 Task: Check the percentage active listings of foyer in the last 1 year.
Action: Mouse moved to (301, 211)
Screenshot: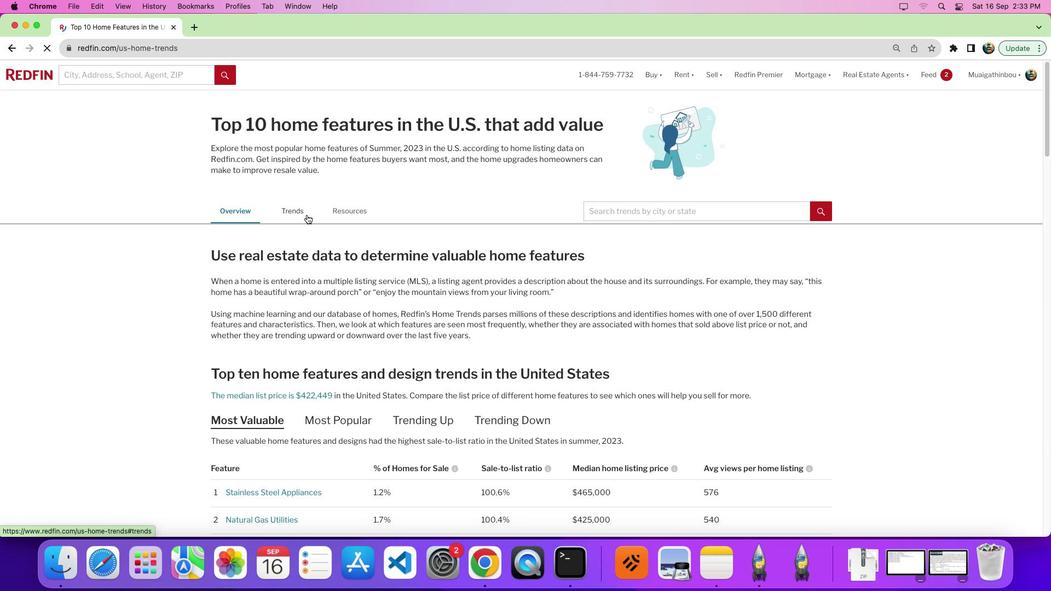 
Action: Mouse pressed left at (301, 211)
Screenshot: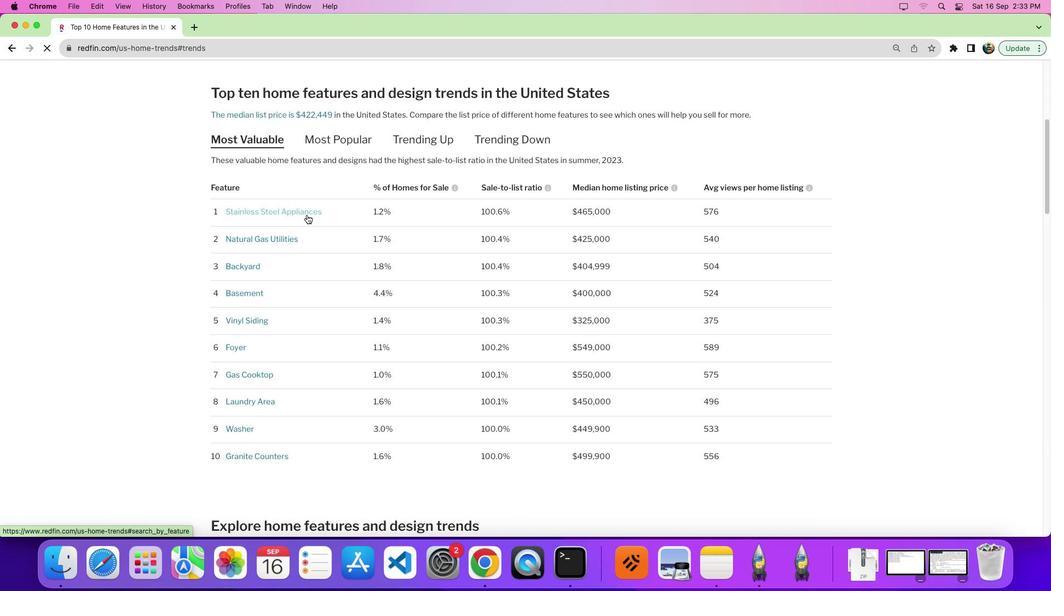 
Action: Mouse moved to (556, 259)
Screenshot: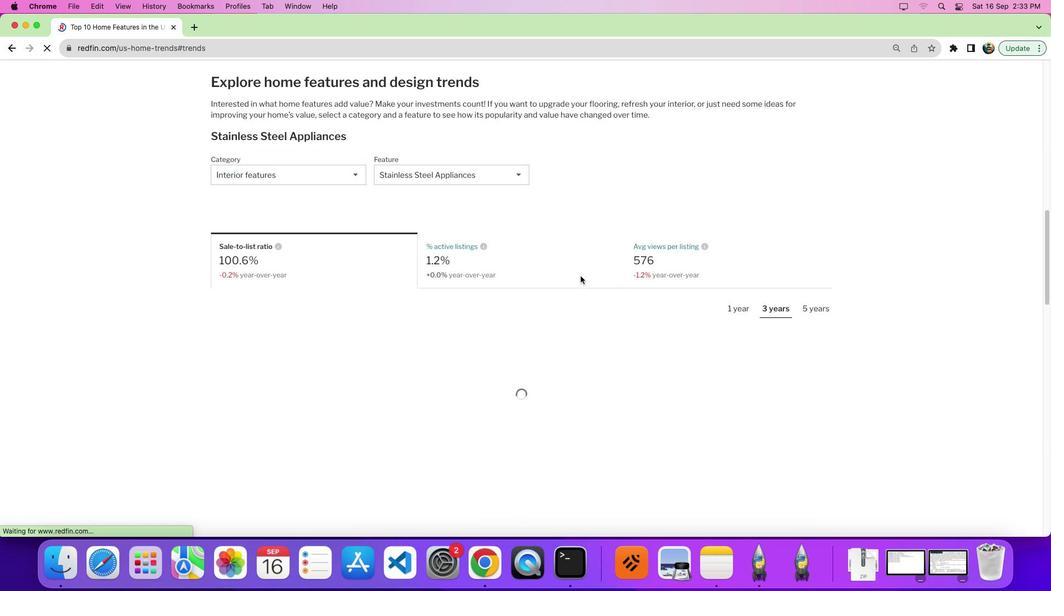 
Action: Mouse scrolled (556, 259) with delta (13, 47)
Screenshot: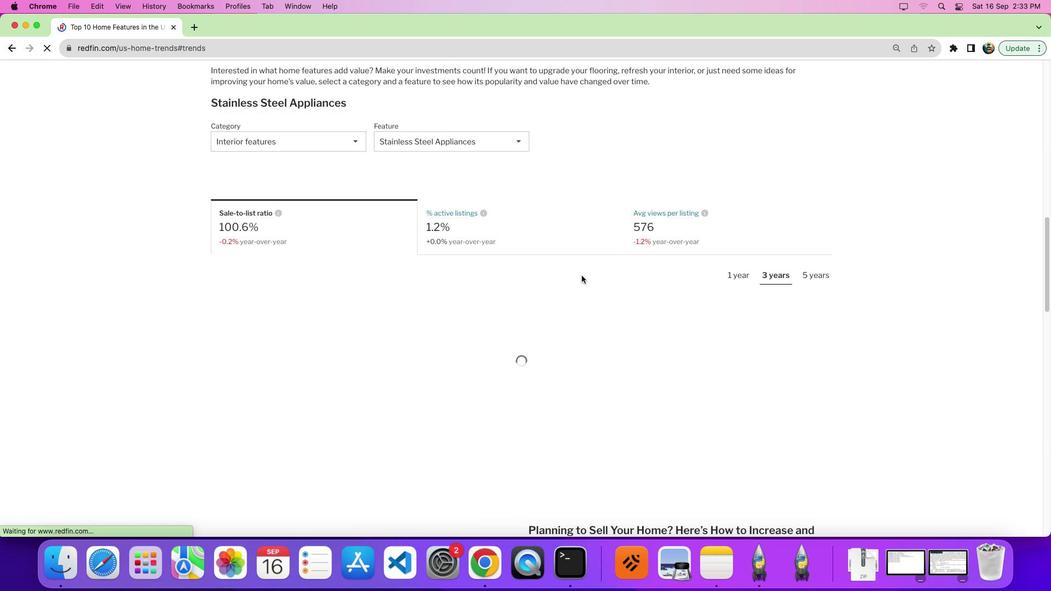 
Action: Mouse scrolled (556, 259) with delta (13, 47)
Screenshot: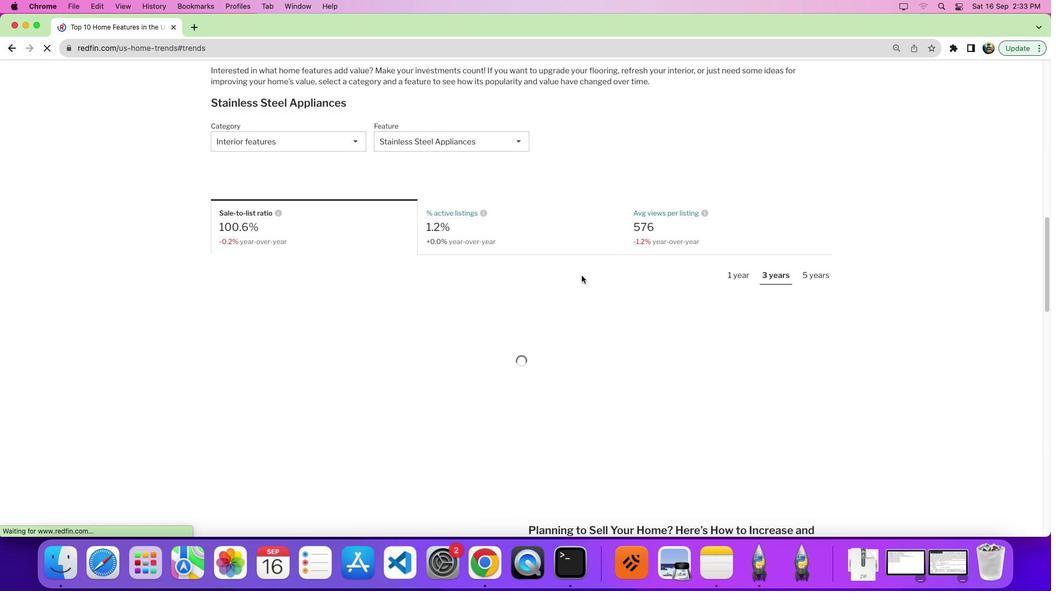 
Action: Mouse scrolled (556, 259) with delta (13, 43)
Screenshot: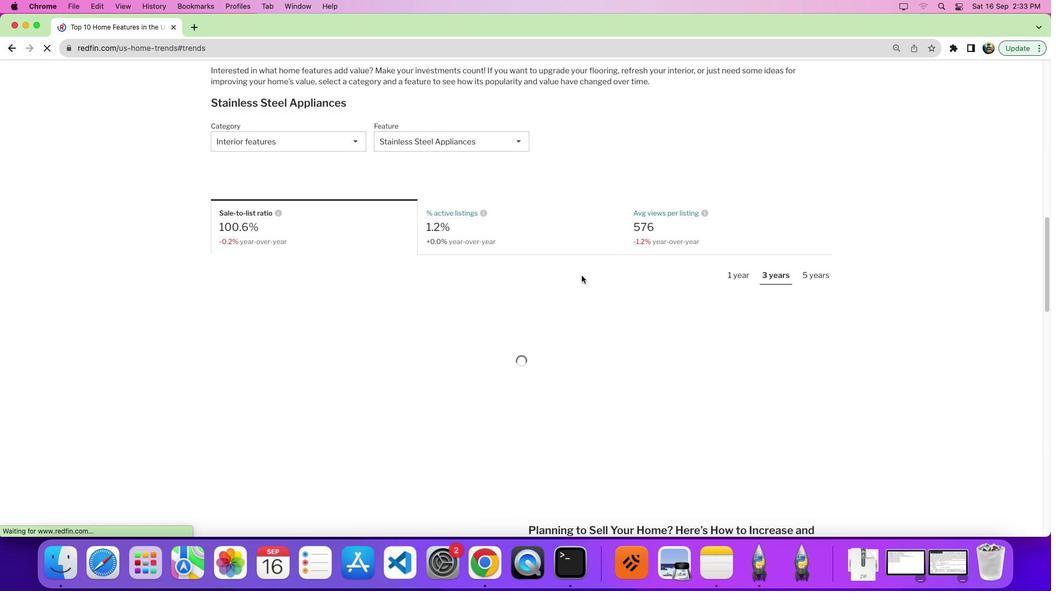 
Action: Mouse scrolled (556, 259) with delta (13, 42)
Screenshot: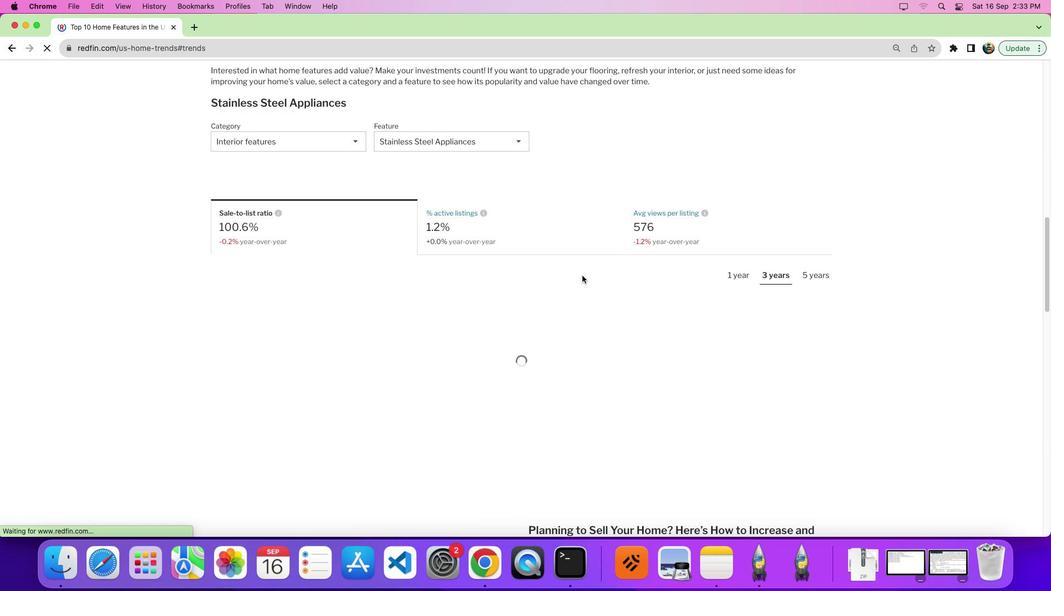 
Action: Mouse moved to (558, 257)
Screenshot: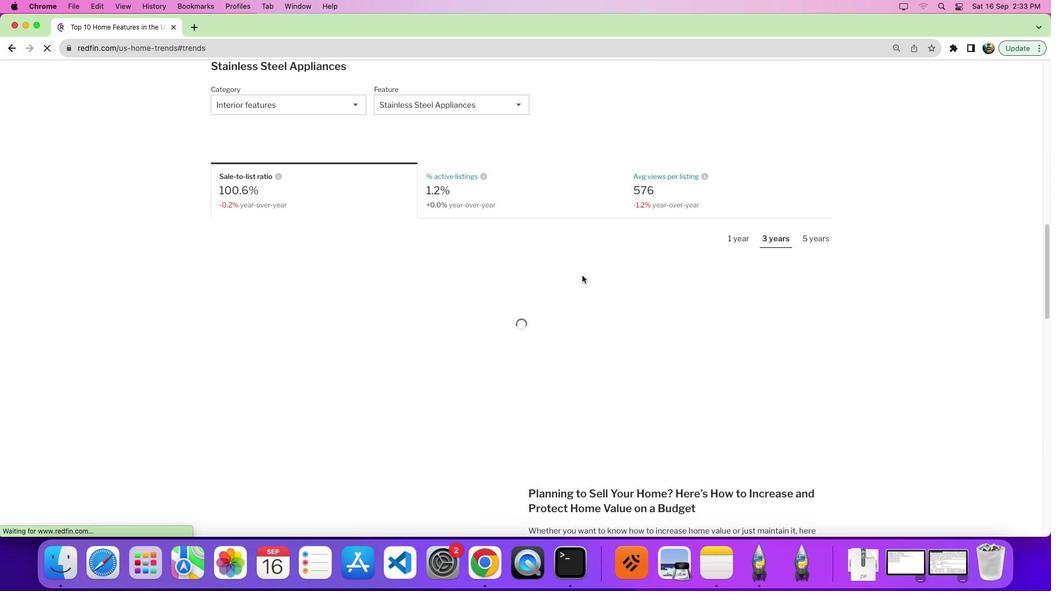 
Action: Mouse scrolled (558, 257) with delta (13, 47)
Screenshot: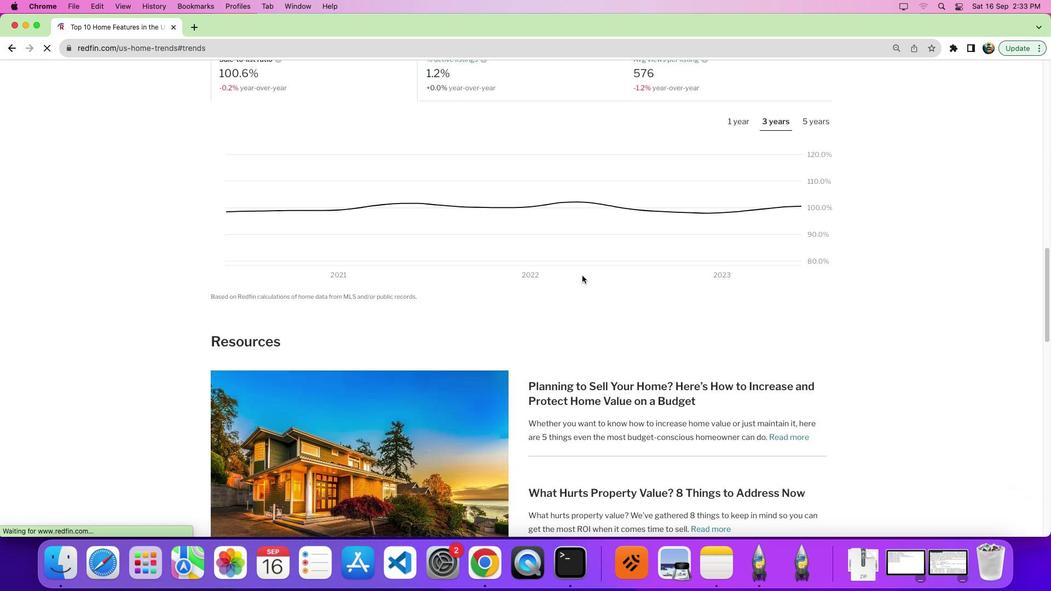 
Action: Mouse scrolled (558, 257) with delta (13, 47)
Screenshot: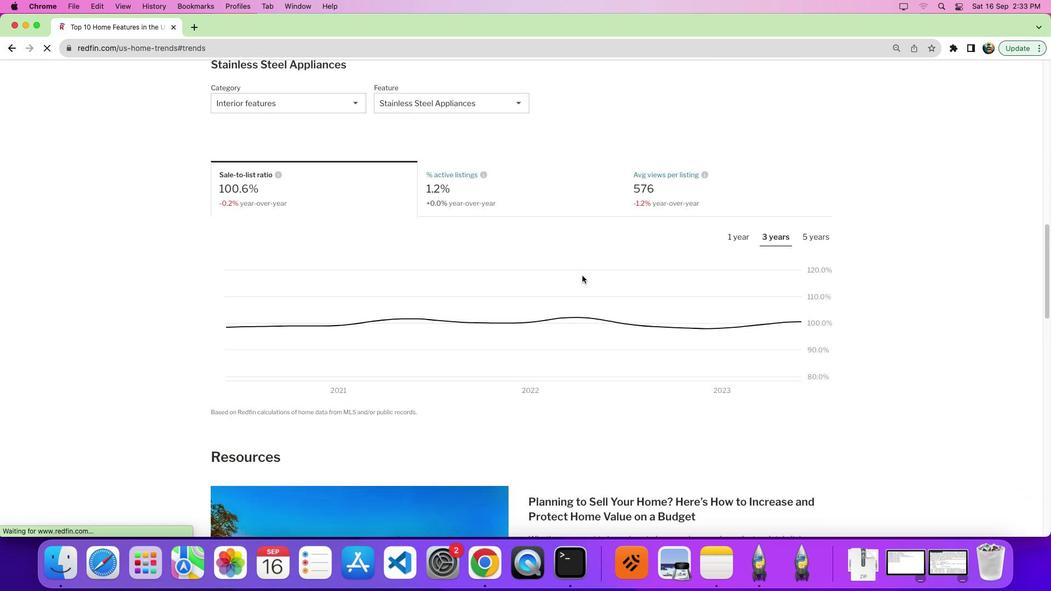 
Action: Mouse scrolled (558, 257) with delta (13, 45)
Screenshot: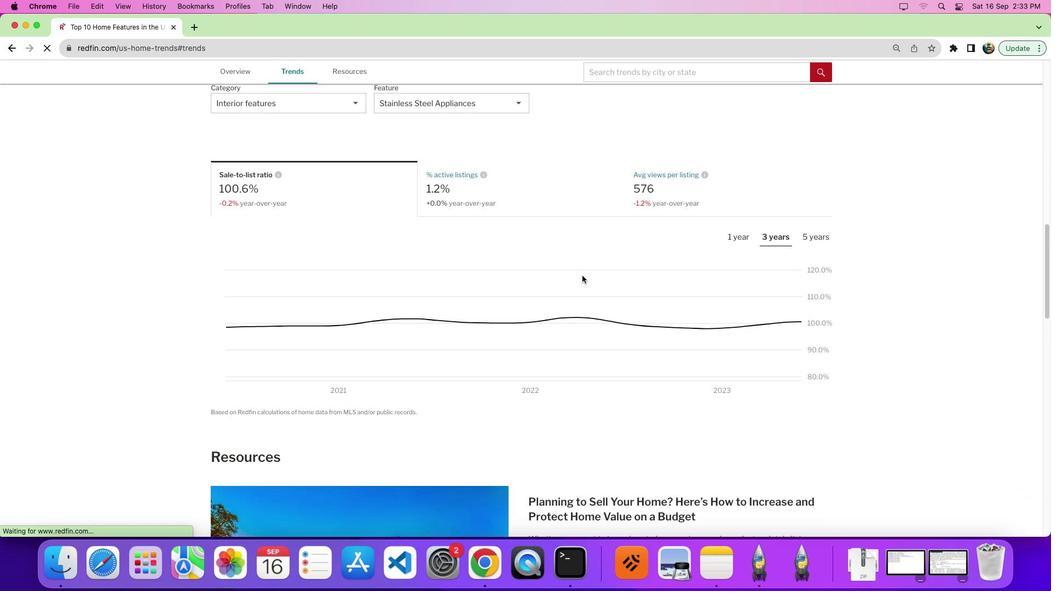 
Action: Mouse scrolled (558, 257) with delta (13, 47)
Screenshot: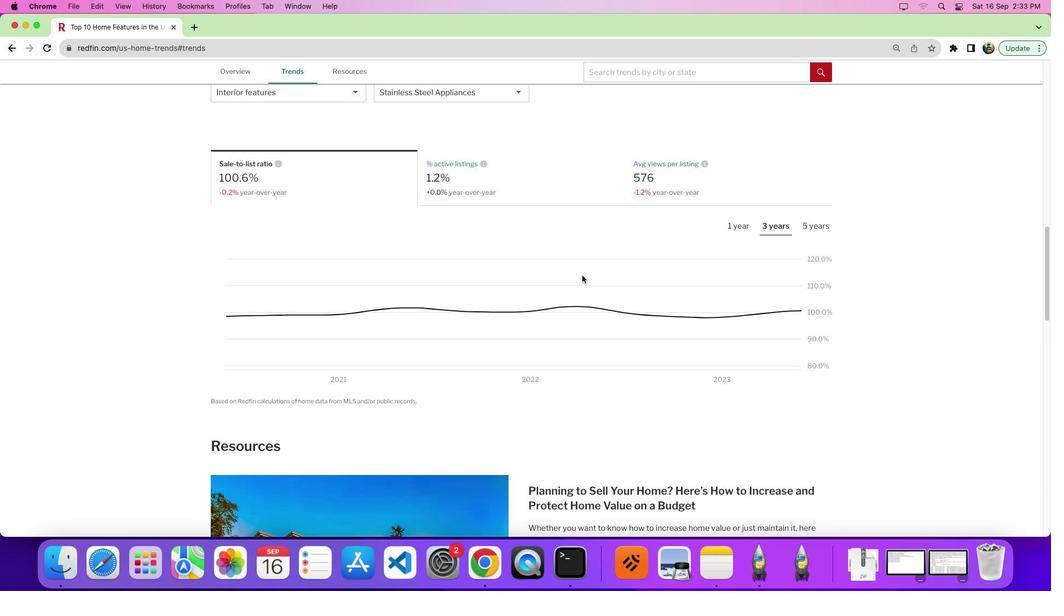 
Action: Mouse scrolled (558, 257) with delta (13, 47)
Screenshot: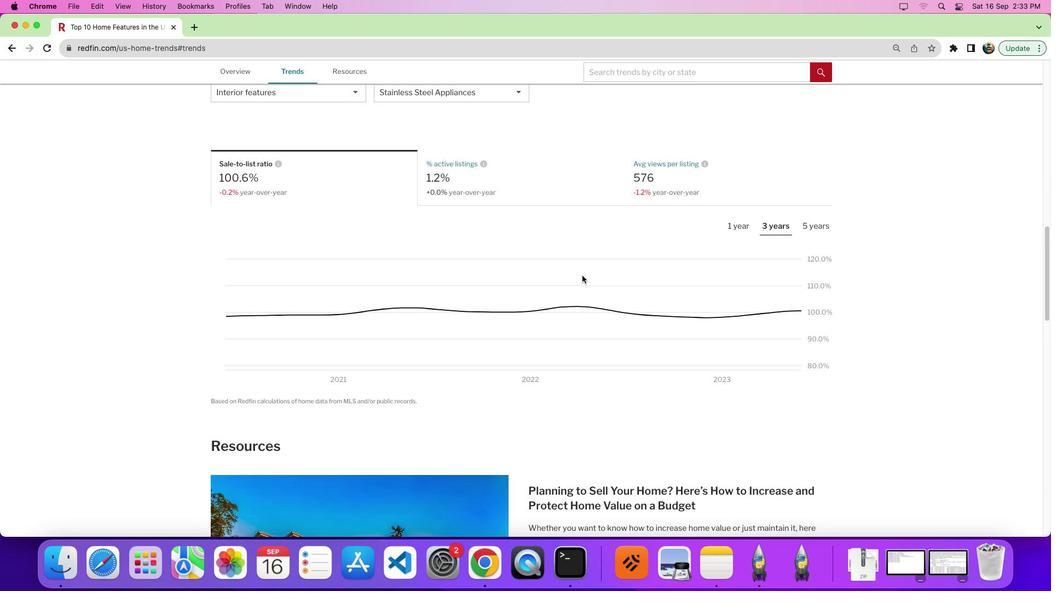 
Action: Mouse scrolled (558, 257) with delta (13, 44)
Screenshot: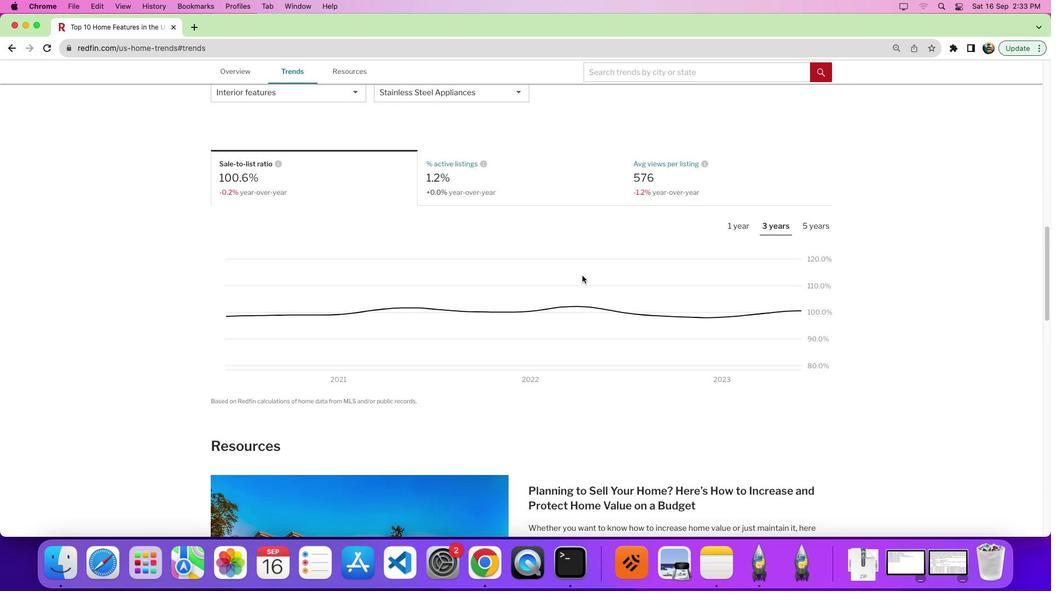 
Action: Mouse moved to (472, 119)
Screenshot: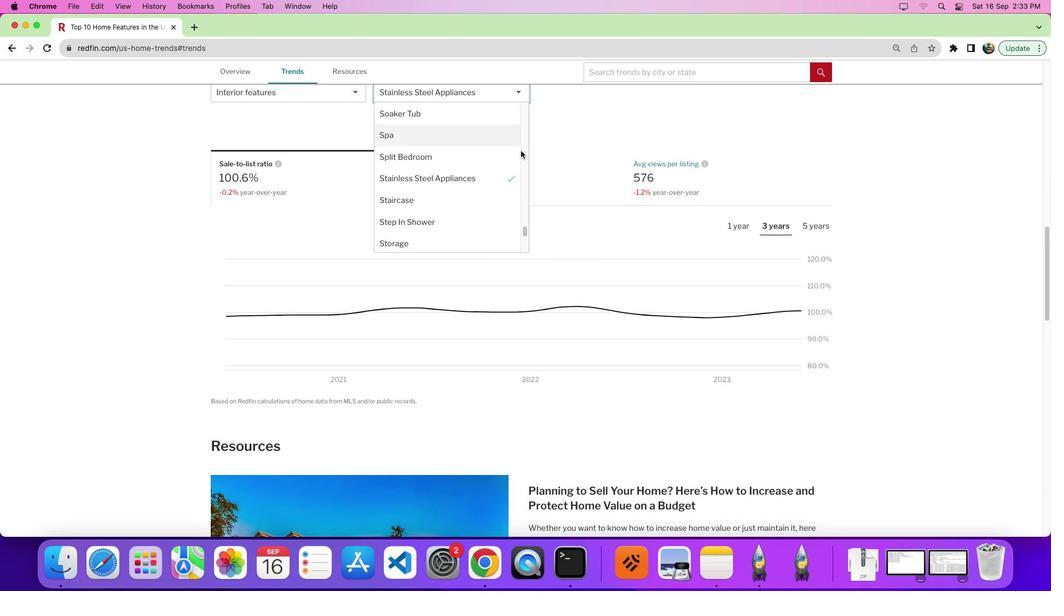 
Action: Mouse pressed left at (472, 119)
Screenshot: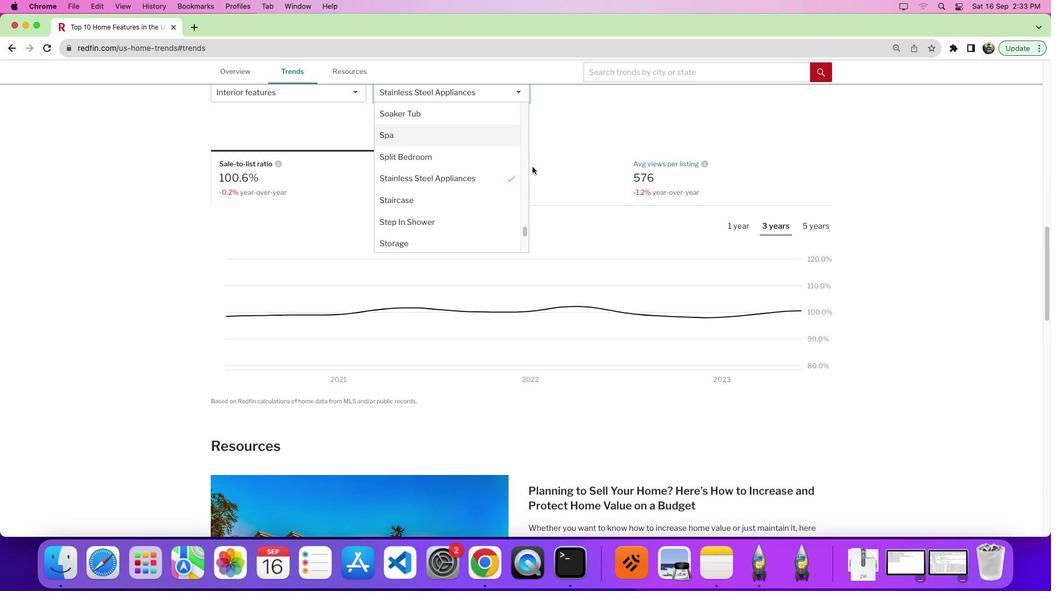 
Action: Mouse moved to (504, 179)
Screenshot: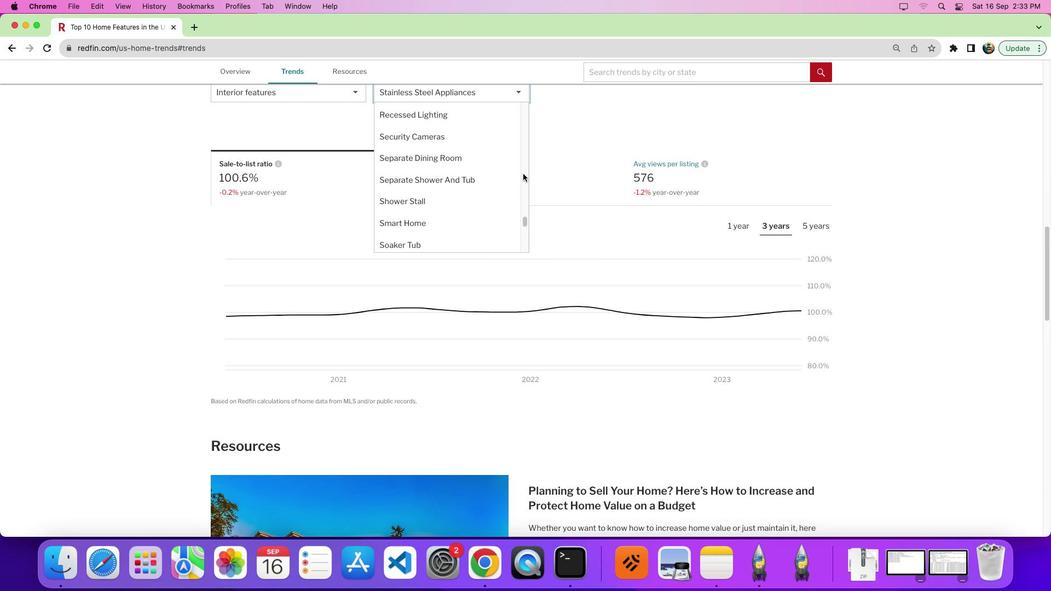 
Action: Mouse pressed left at (504, 179)
Screenshot: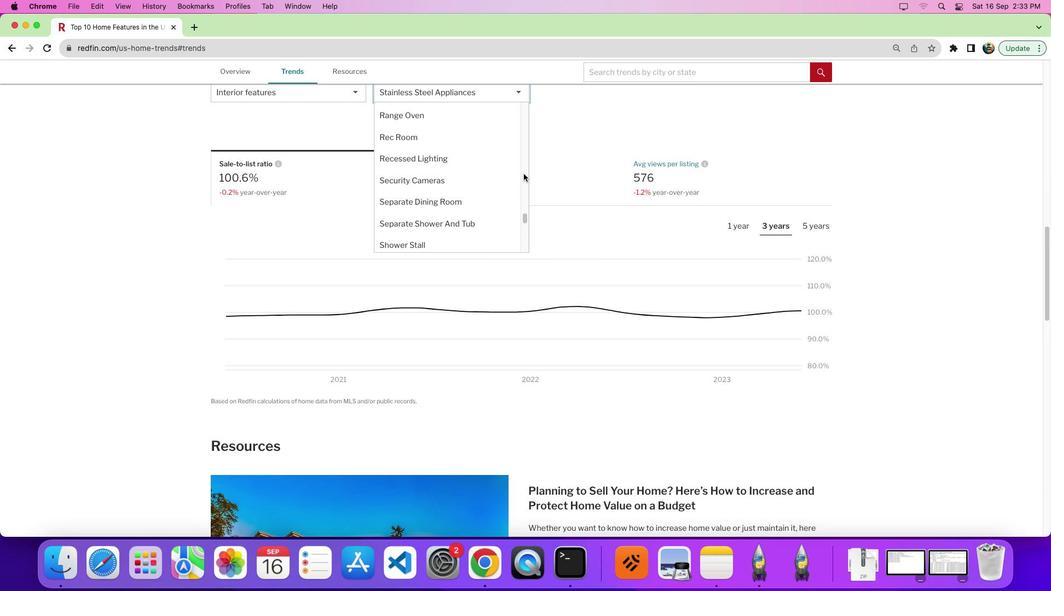 
Action: Mouse moved to (506, 167)
Screenshot: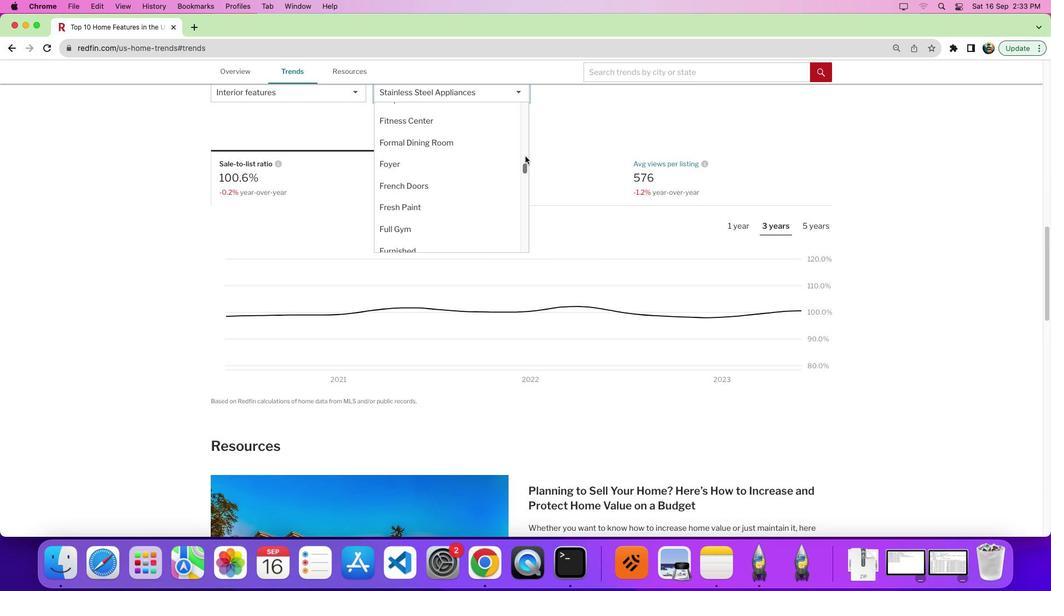 
Action: Mouse pressed left at (506, 167)
Screenshot: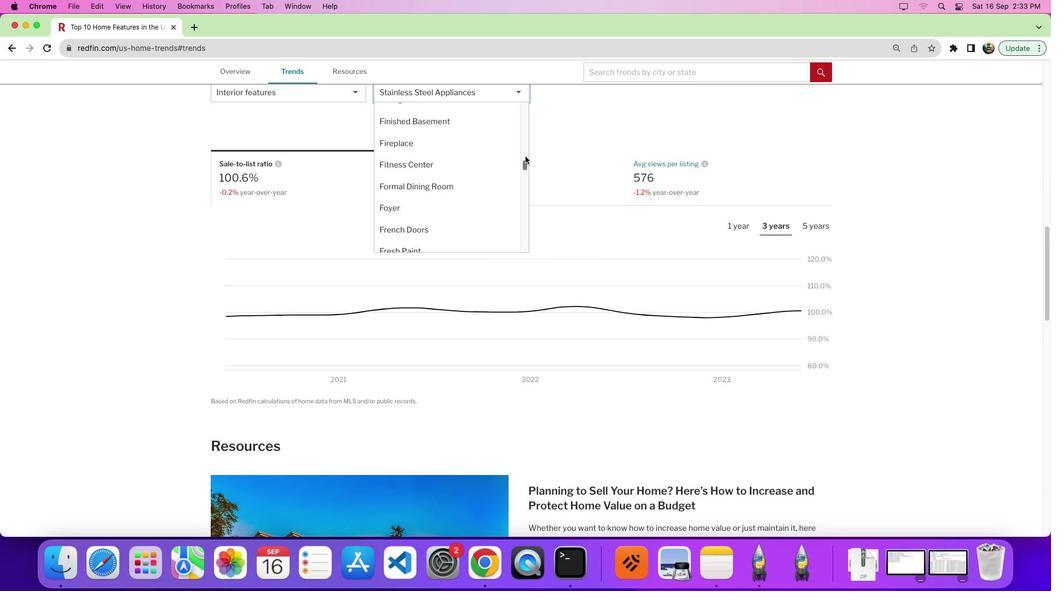 
Action: Mouse moved to (437, 201)
Screenshot: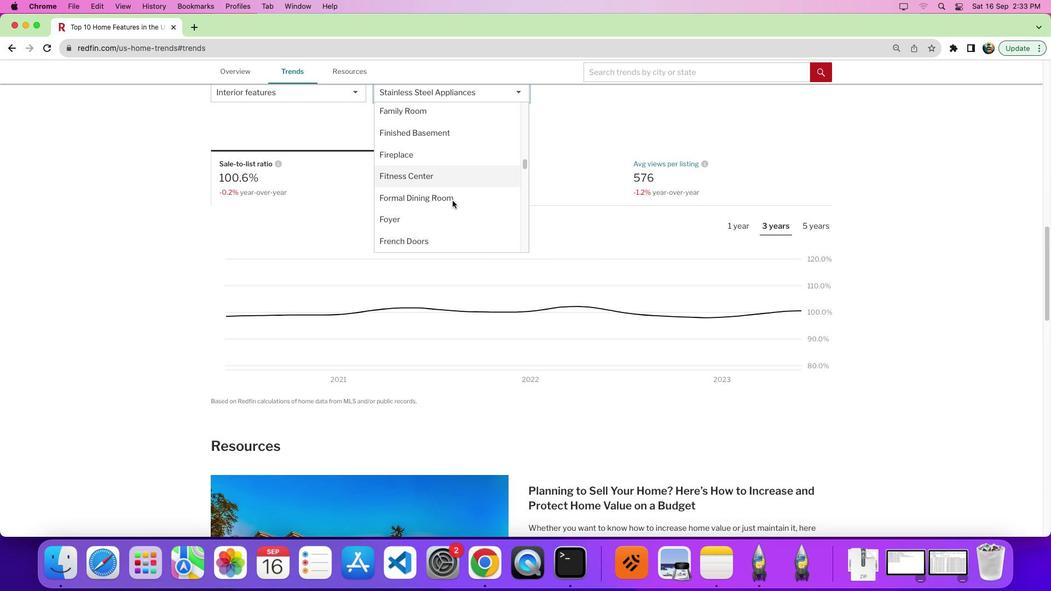 
Action: Mouse scrolled (437, 201) with delta (13, 47)
Screenshot: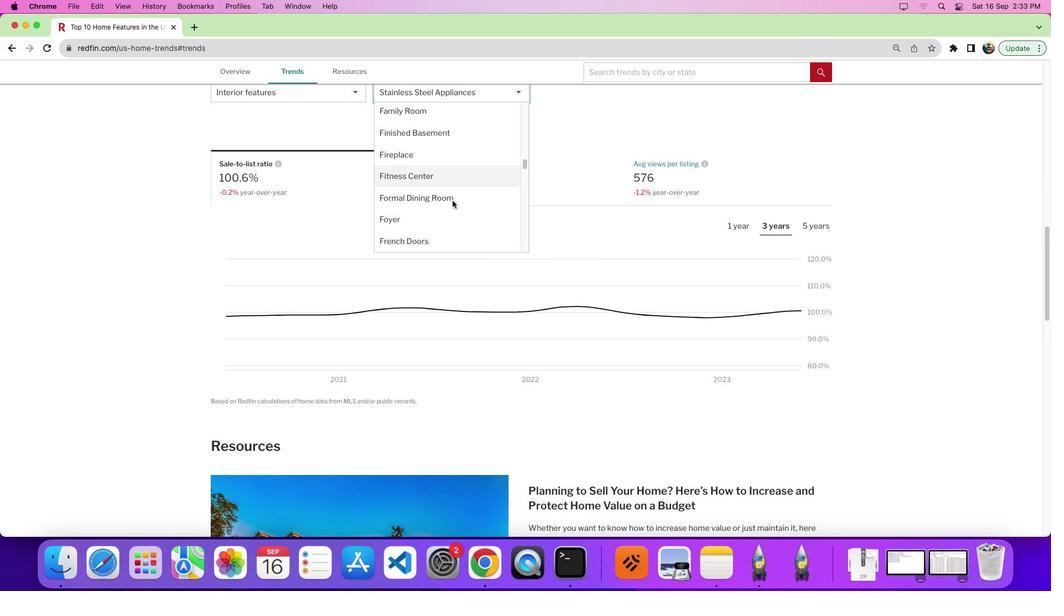 
Action: Mouse moved to (437, 201)
Screenshot: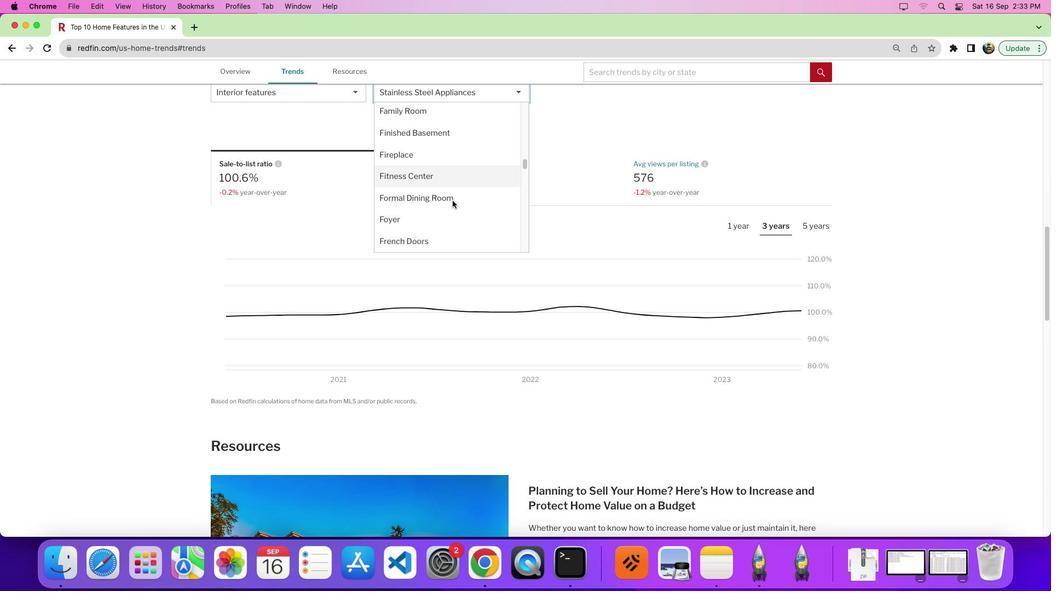 
Action: Mouse scrolled (437, 201) with delta (13, 47)
Screenshot: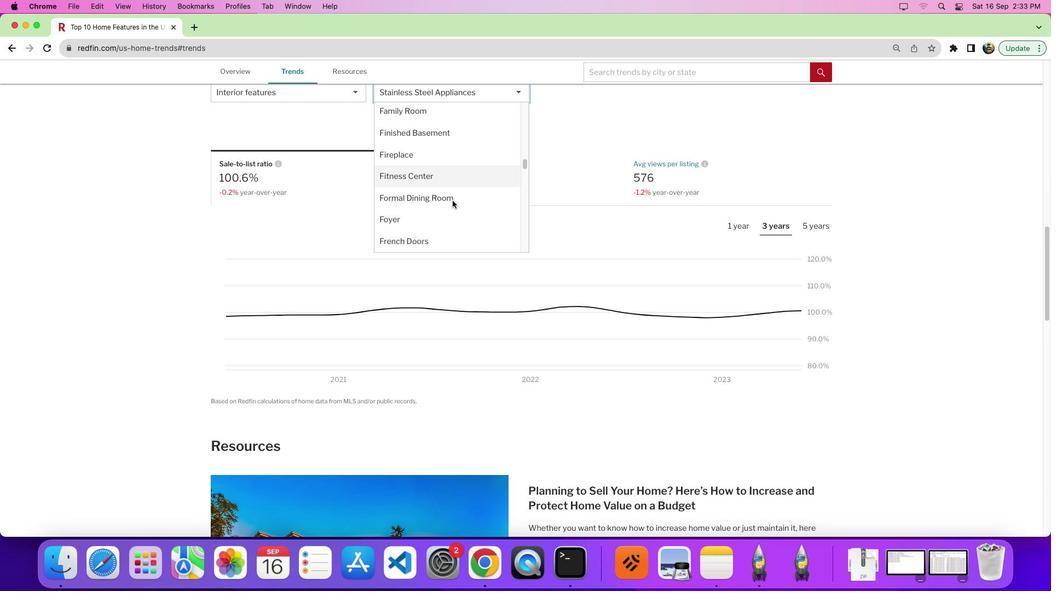 
Action: Mouse moved to (437, 201)
Screenshot: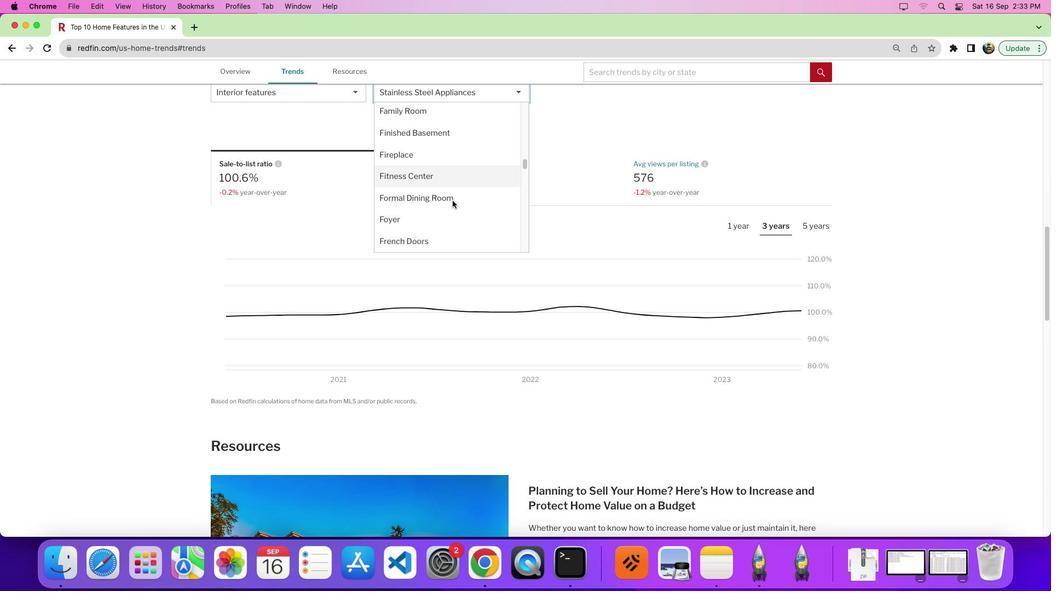 
Action: Mouse scrolled (437, 201) with delta (13, 47)
Screenshot: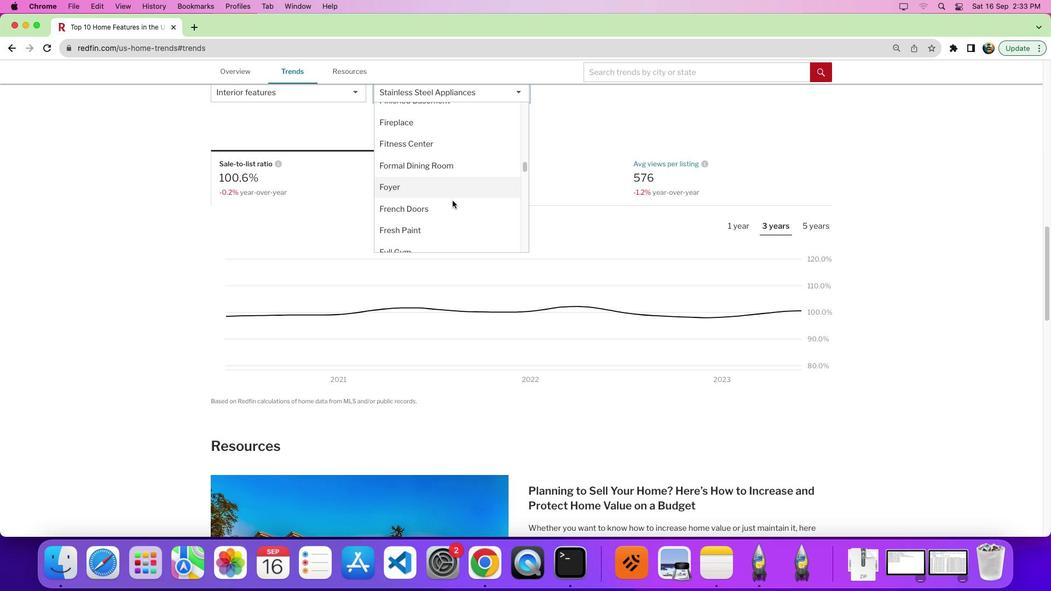 
Action: Mouse scrolled (437, 201) with delta (13, 47)
Screenshot: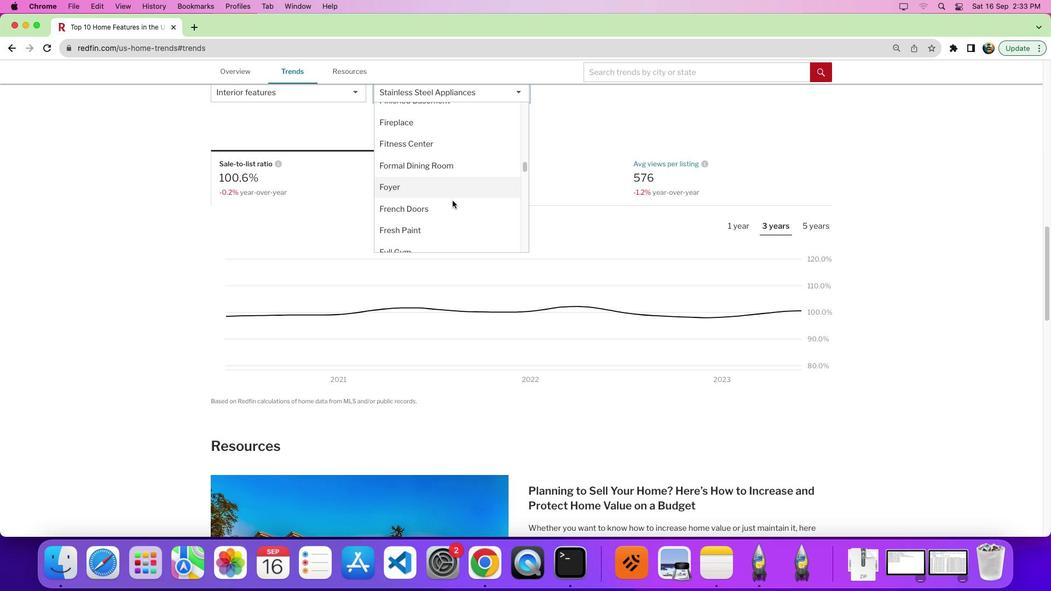 
Action: Mouse moved to (433, 191)
Screenshot: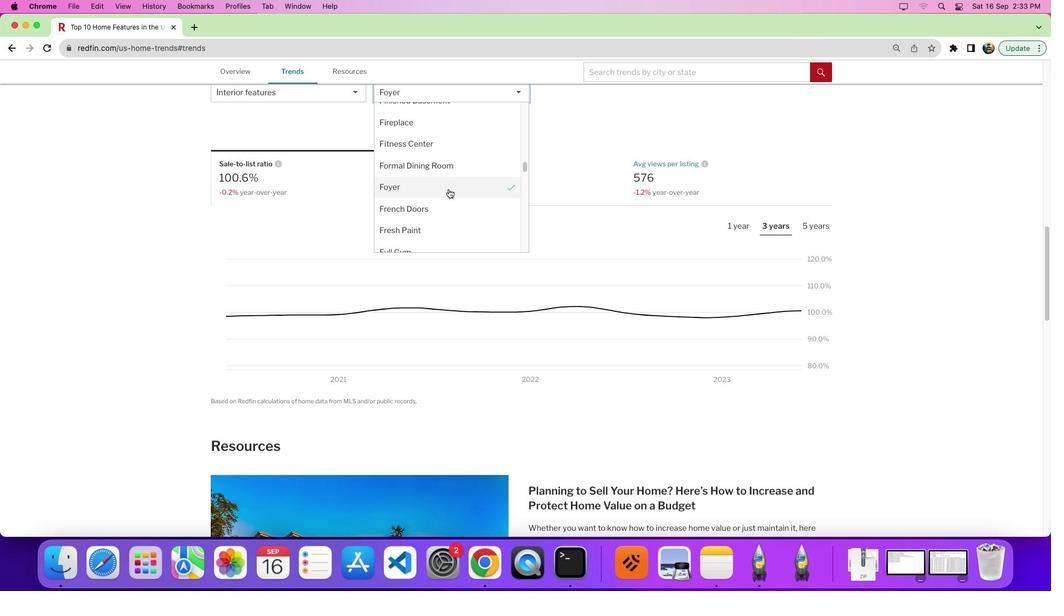 
Action: Mouse pressed left at (433, 191)
Screenshot: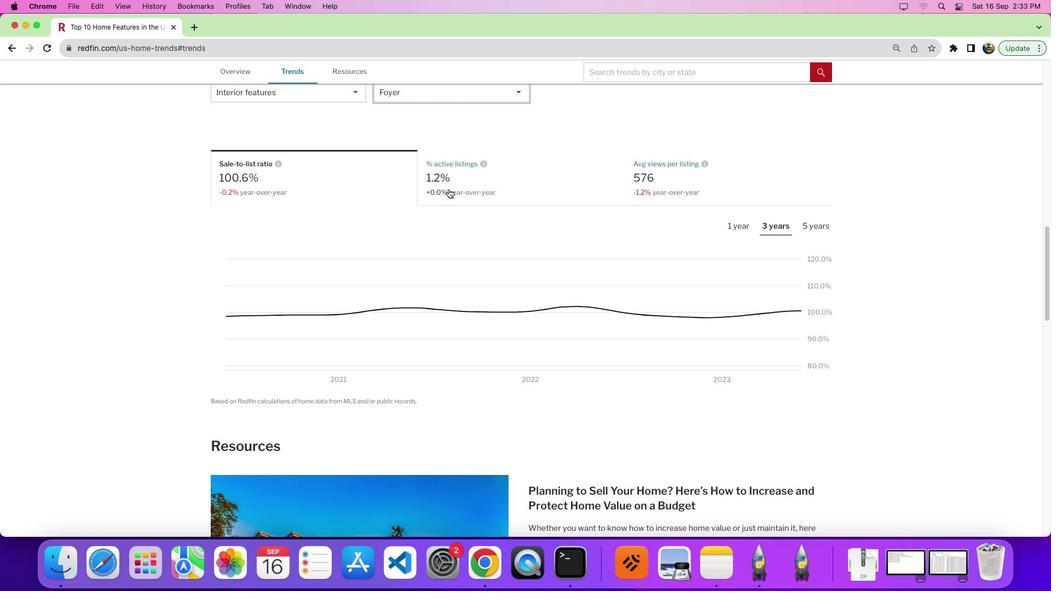 
Action: Mouse moved to (455, 186)
Screenshot: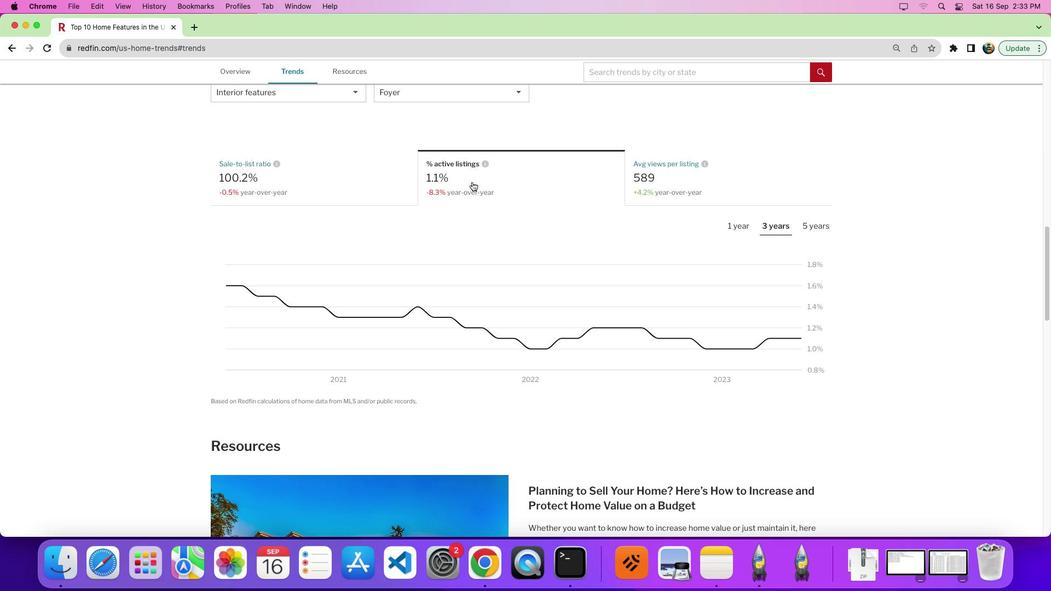 
Action: Mouse pressed left at (455, 186)
Screenshot: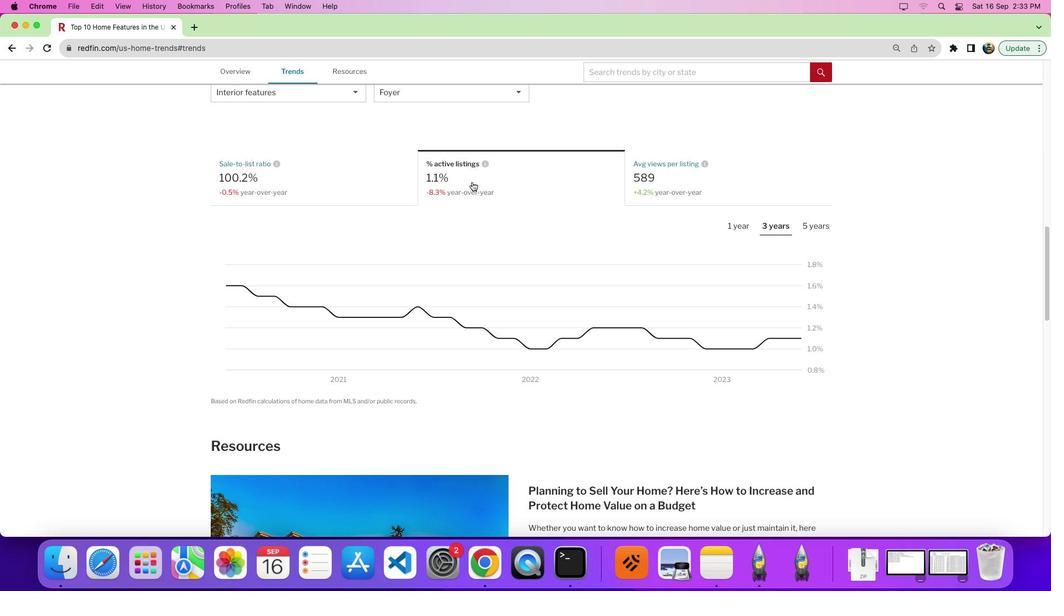 
Action: Mouse moved to (478, 209)
Screenshot: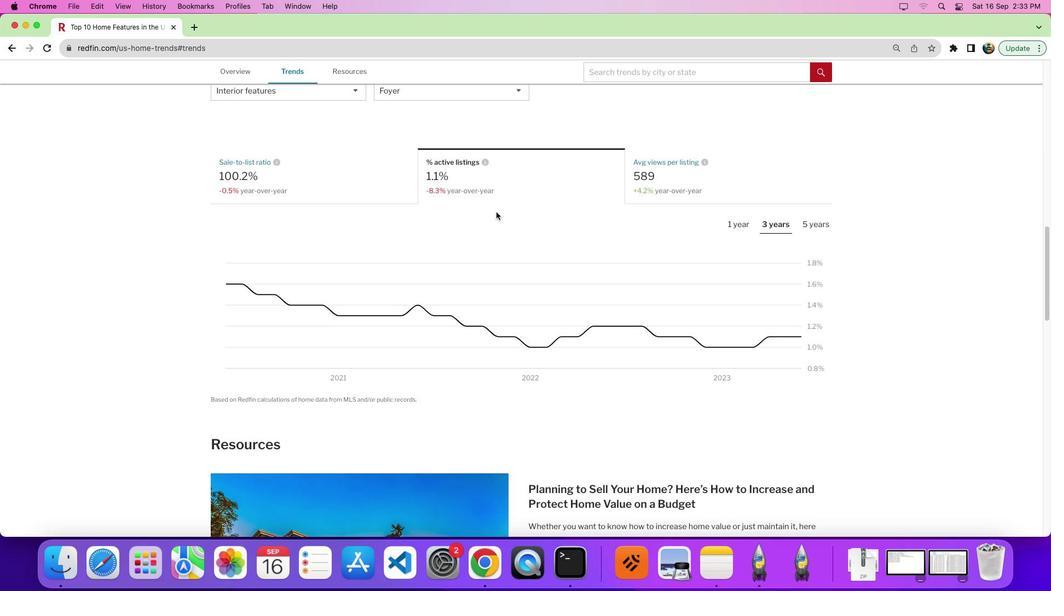 
Action: Mouse scrolled (478, 209) with delta (13, 47)
Screenshot: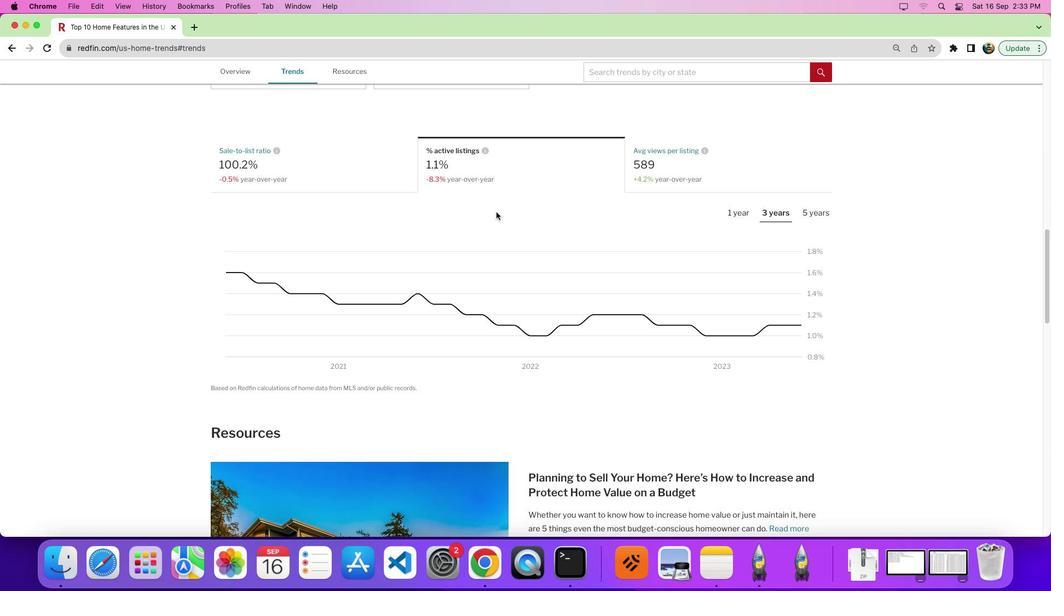 
Action: Mouse scrolled (478, 209) with delta (13, 47)
Screenshot: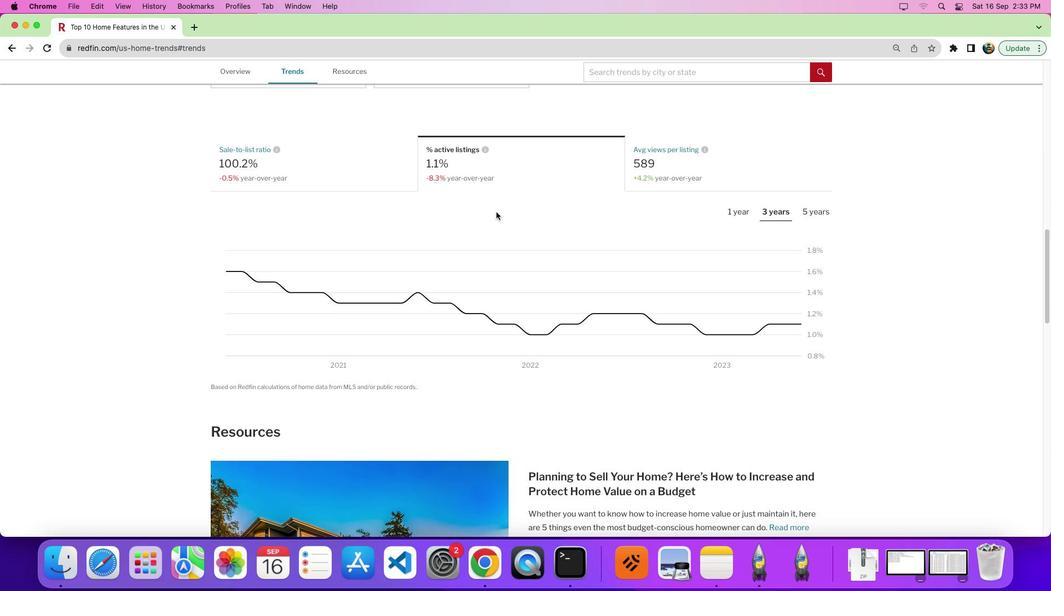 
Action: Mouse moved to (688, 208)
Screenshot: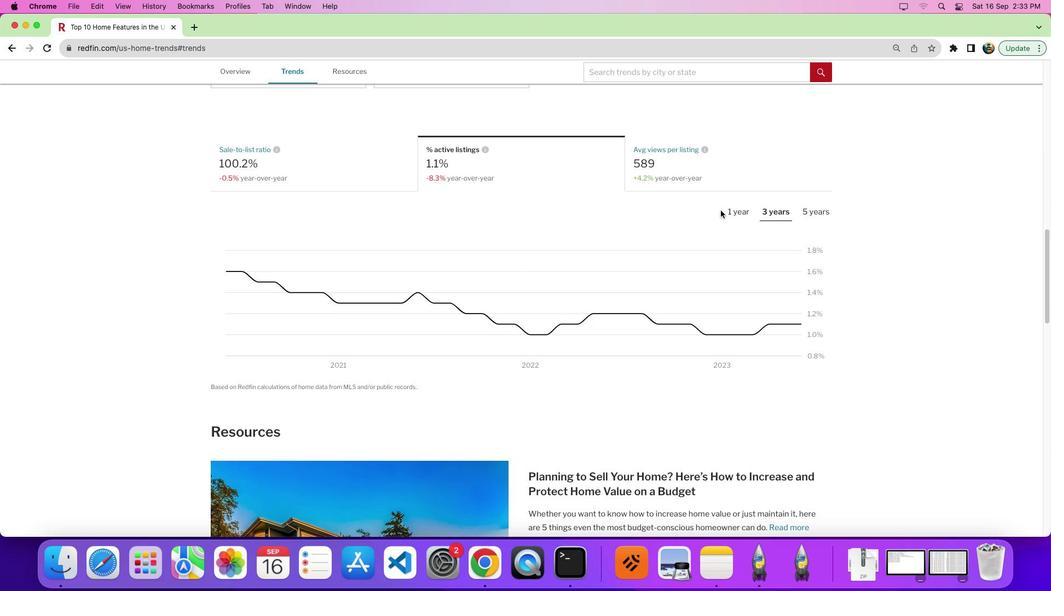 
Action: Mouse pressed left at (688, 208)
Screenshot: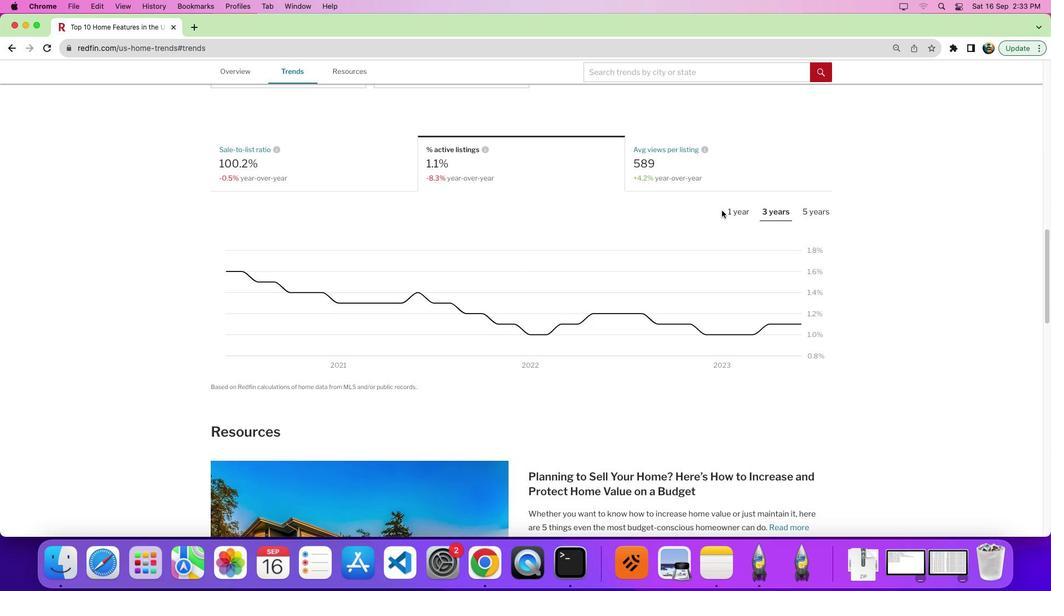 
Action: Mouse moved to (694, 208)
Screenshot: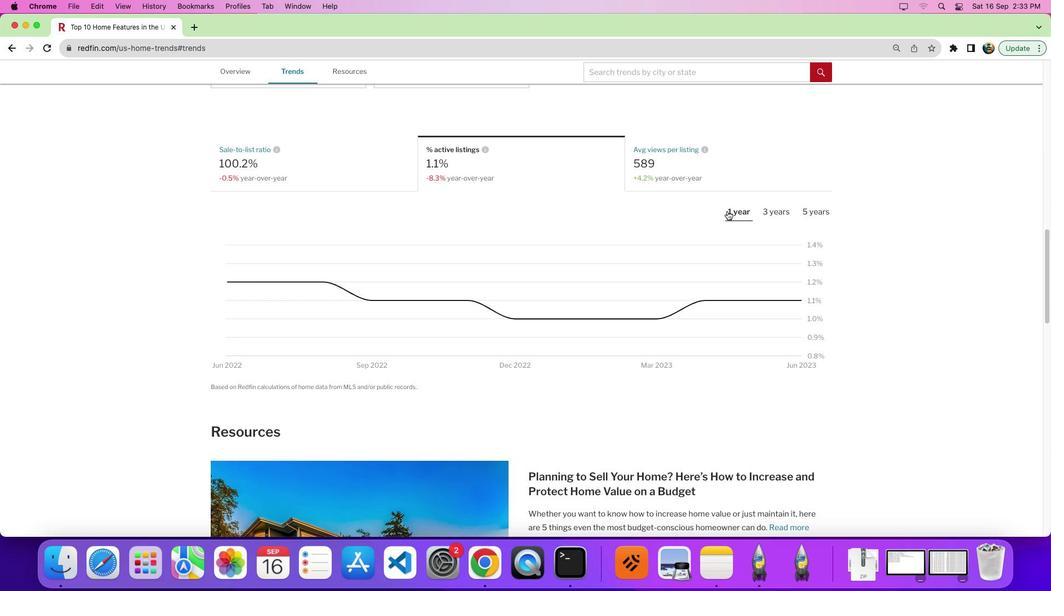 
Action: Mouse pressed left at (694, 208)
Screenshot: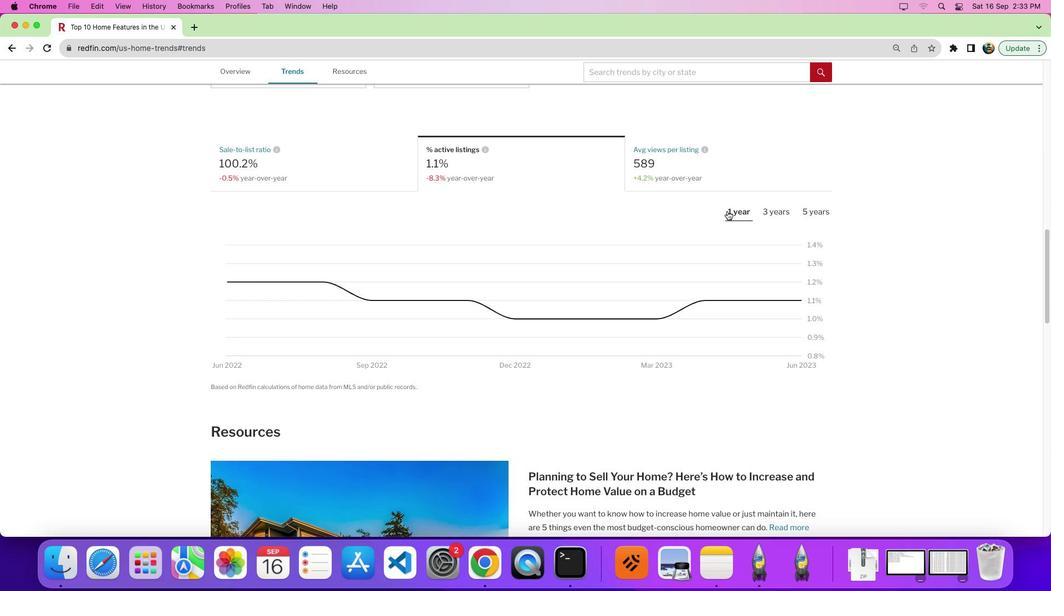 
Action: Mouse moved to (862, 288)
Screenshot: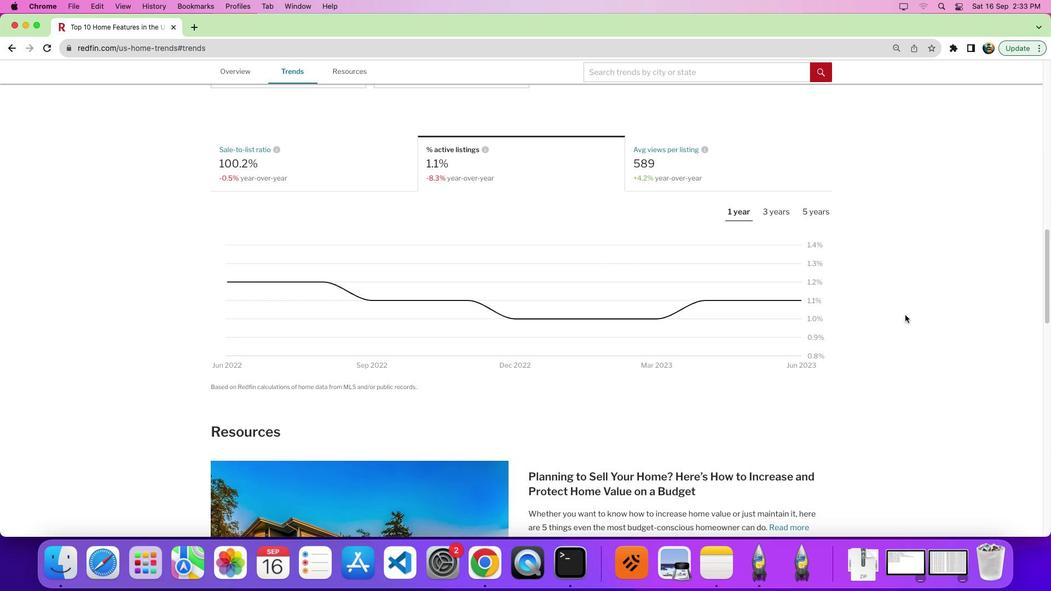 
